 Task: Create a due date automation trigger when advanced on, on the wednesday before a card is due add fields with custom field "Resume" set to a date less than 1 days from now at 11:00 AM.
Action: Mouse moved to (1051, 99)
Screenshot: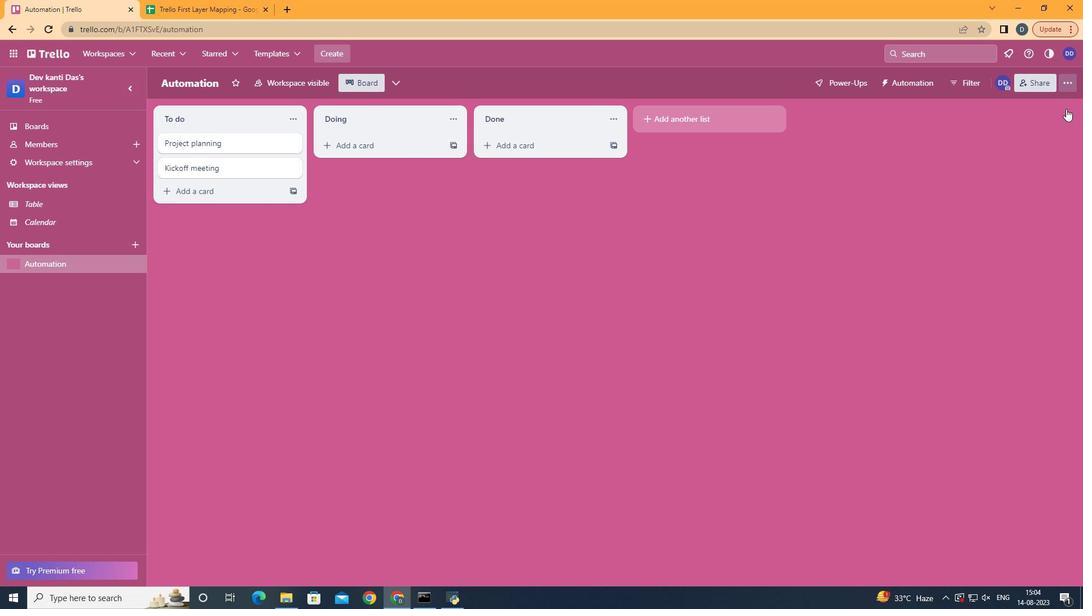 
Action: Mouse pressed left at (1051, 99)
Screenshot: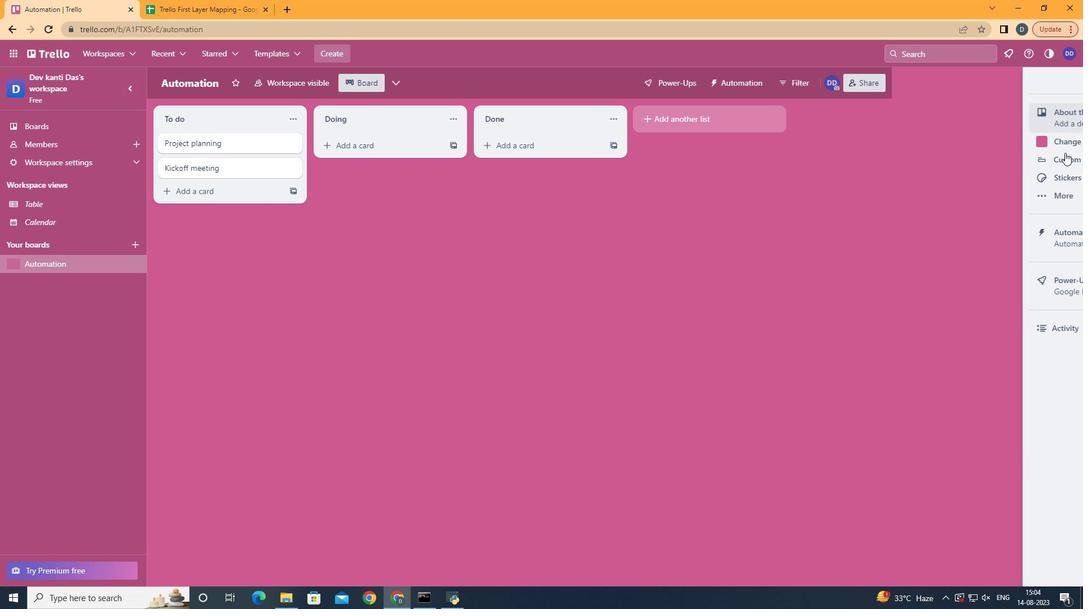 
Action: Mouse moved to (983, 240)
Screenshot: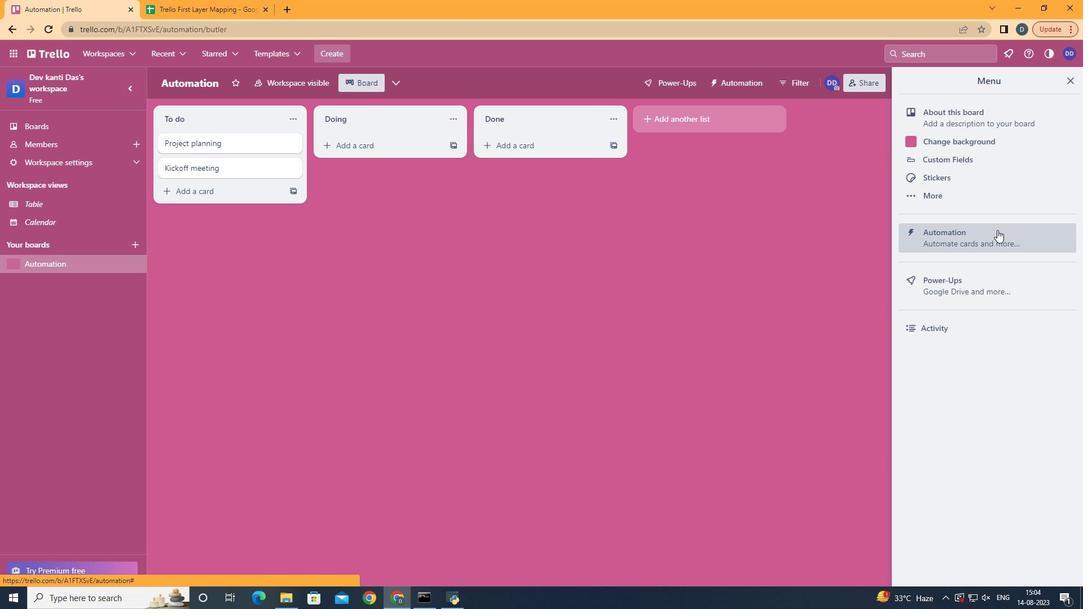 
Action: Mouse pressed left at (983, 240)
Screenshot: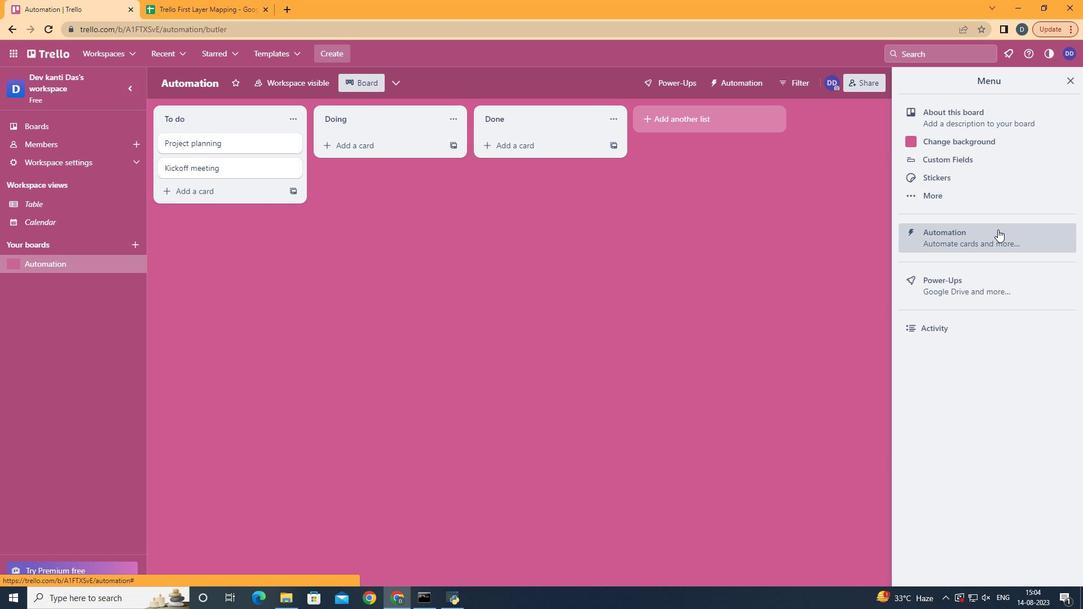 
Action: Mouse moved to (229, 237)
Screenshot: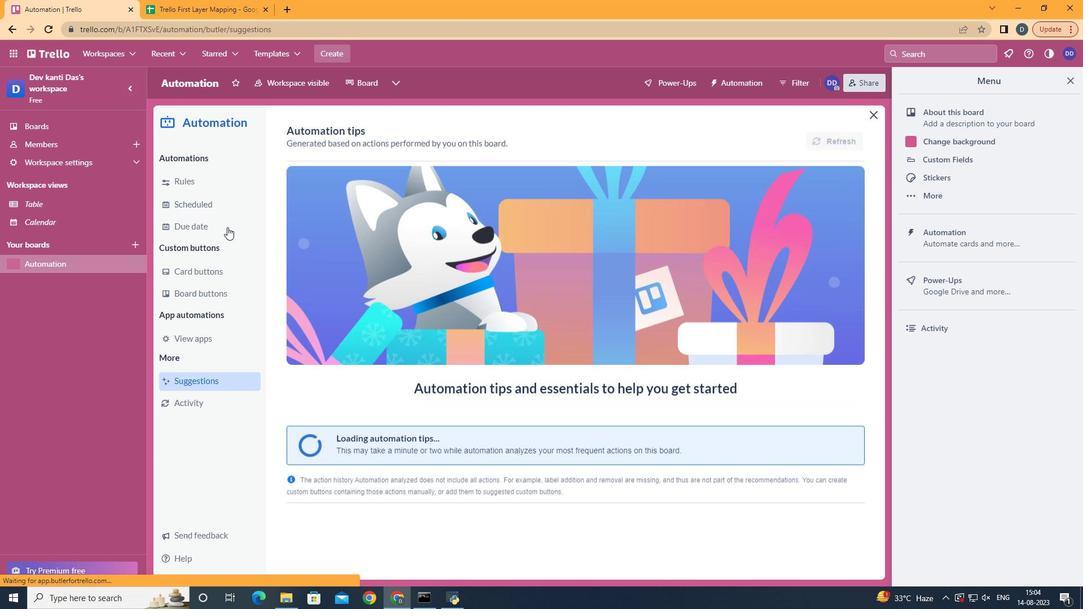 
Action: Mouse pressed left at (229, 237)
Screenshot: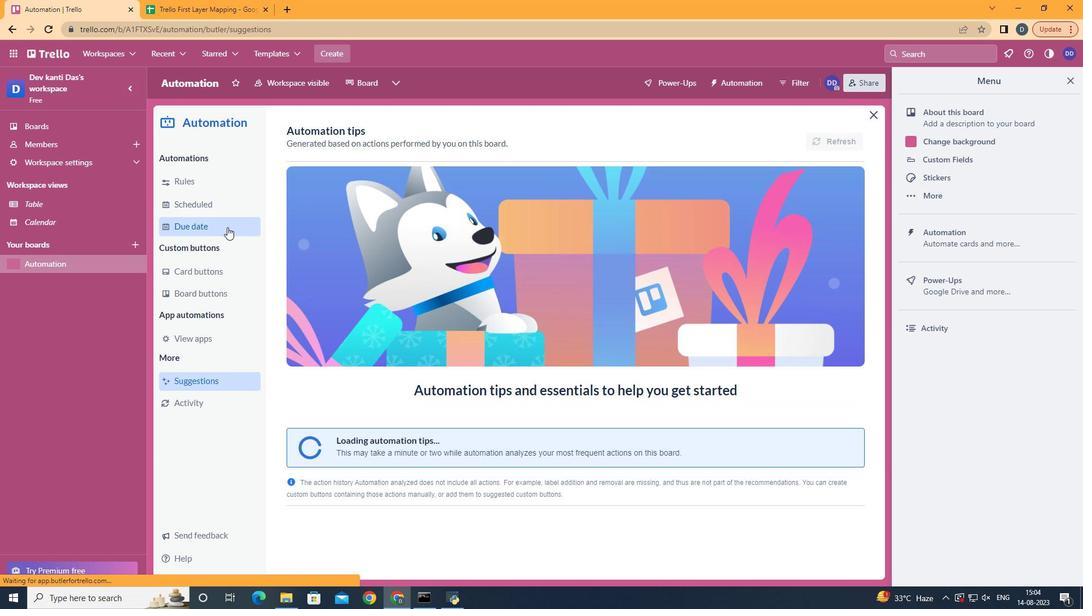 
Action: Mouse moved to (778, 146)
Screenshot: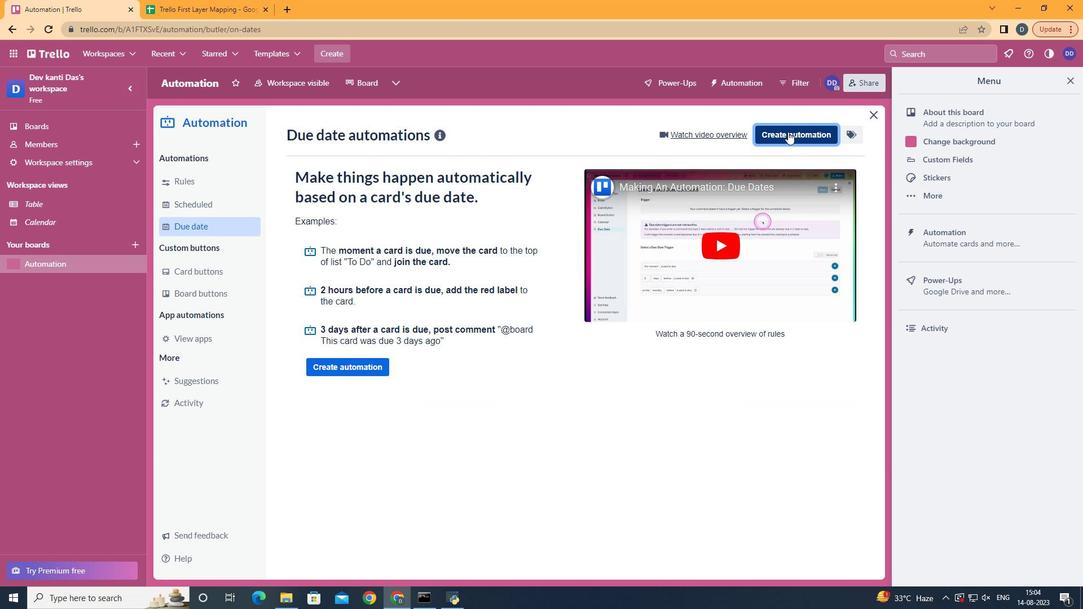 
Action: Mouse pressed left at (778, 146)
Screenshot: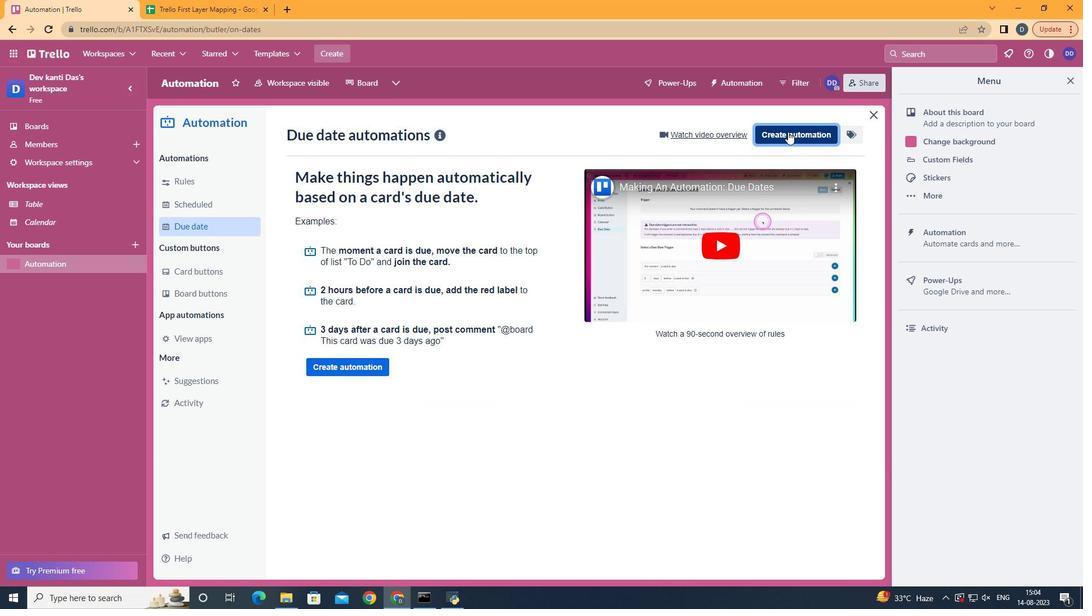 
Action: Mouse moved to (584, 252)
Screenshot: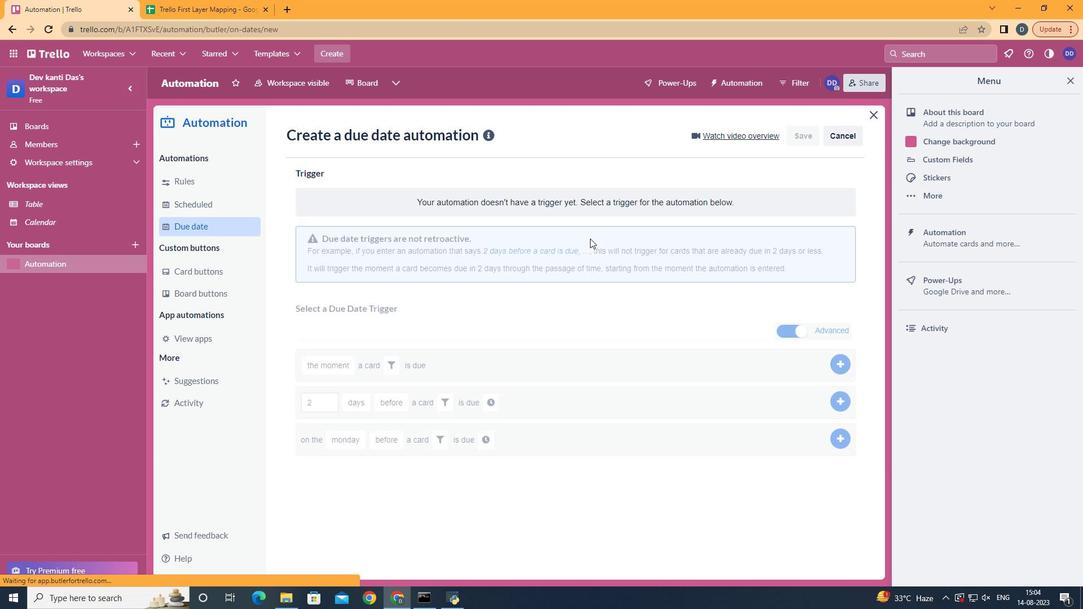 
Action: Mouse pressed left at (584, 252)
Screenshot: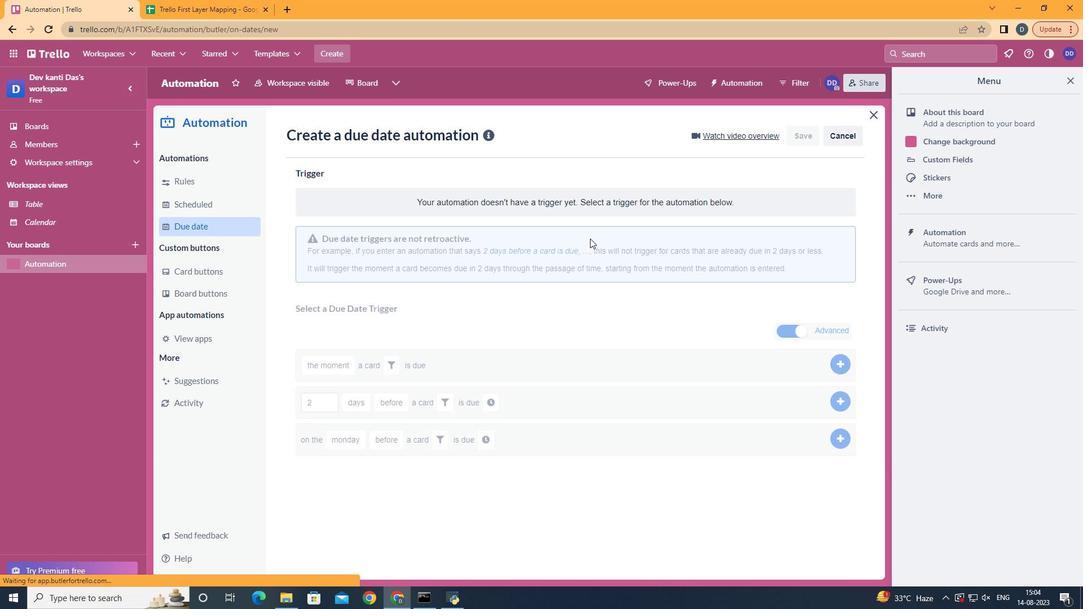 
Action: Mouse moved to (371, 351)
Screenshot: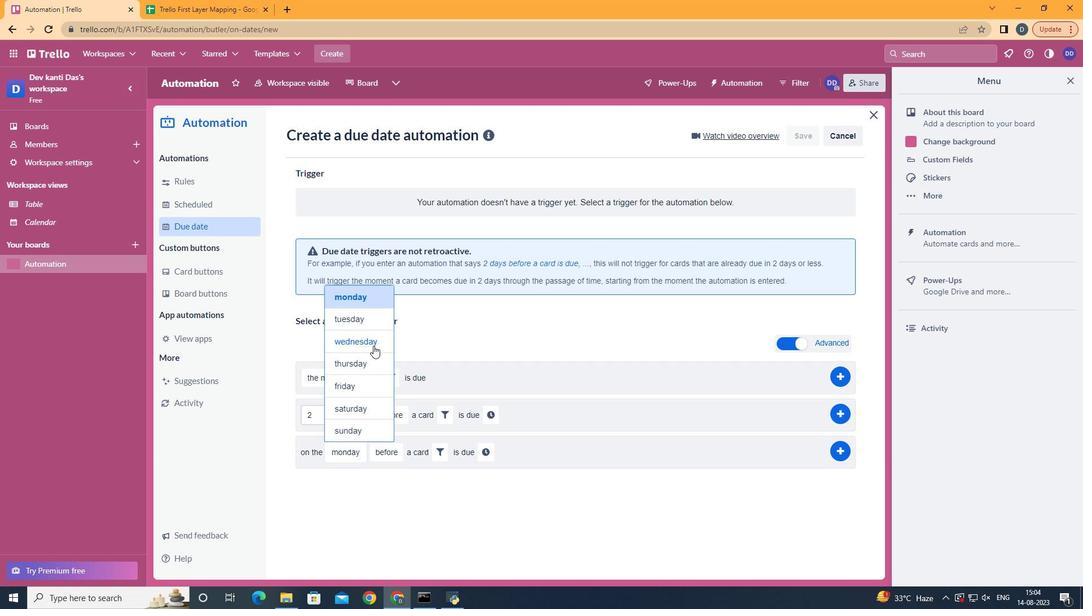 
Action: Mouse pressed left at (371, 351)
Screenshot: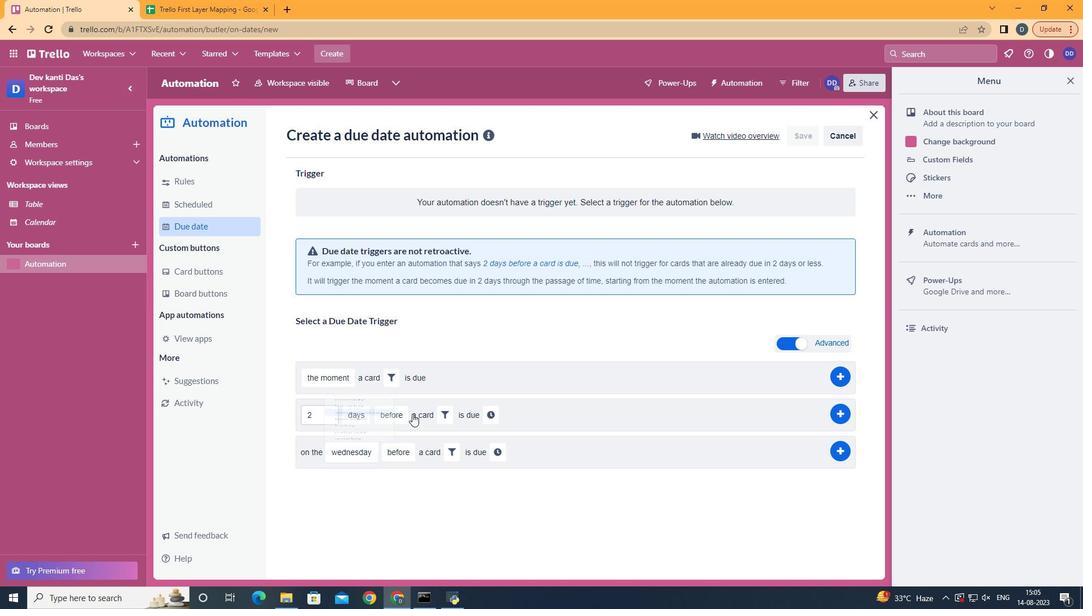 
Action: Mouse moved to (441, 450)
Screenshot: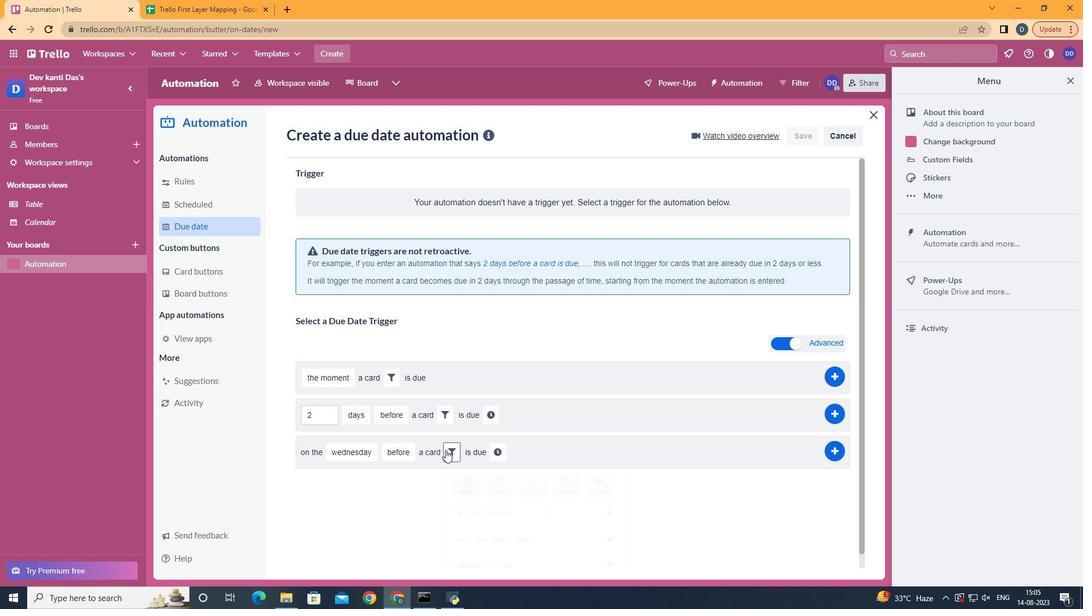 
Action: Mouse pressed left at (441, 450)
Screenshot: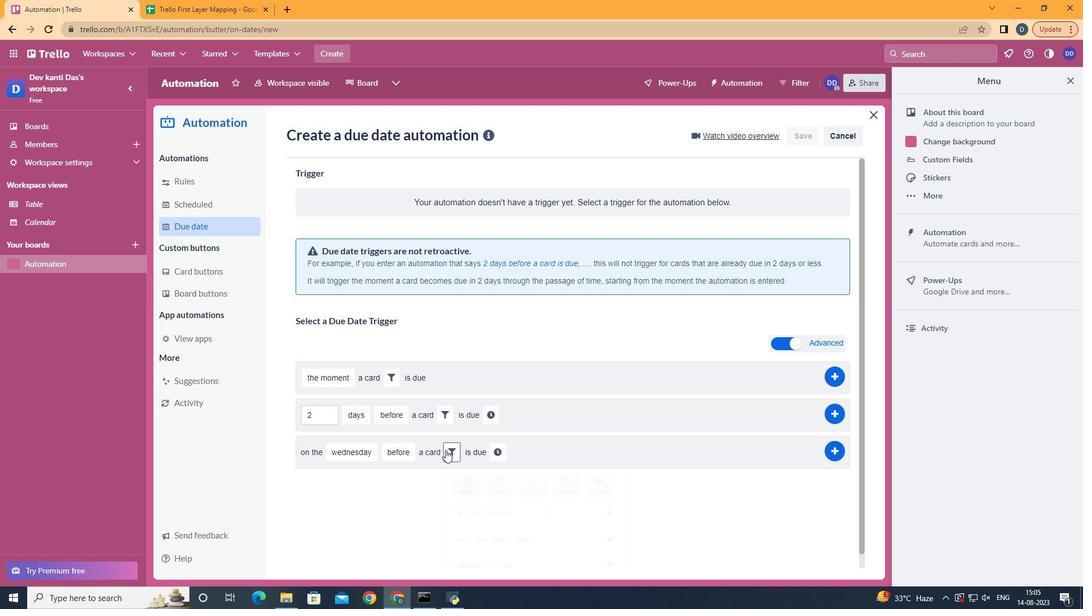 
Action: Mouse moved to (630, 498)
Screenshot: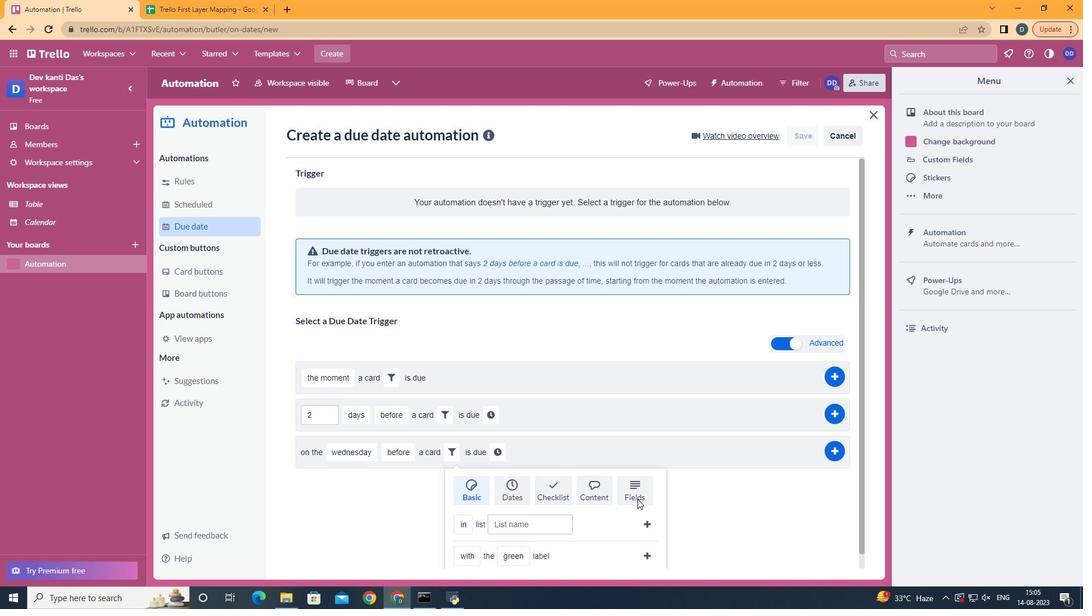 
Action: Mouse pressed left at (630, 498)
Screenshot: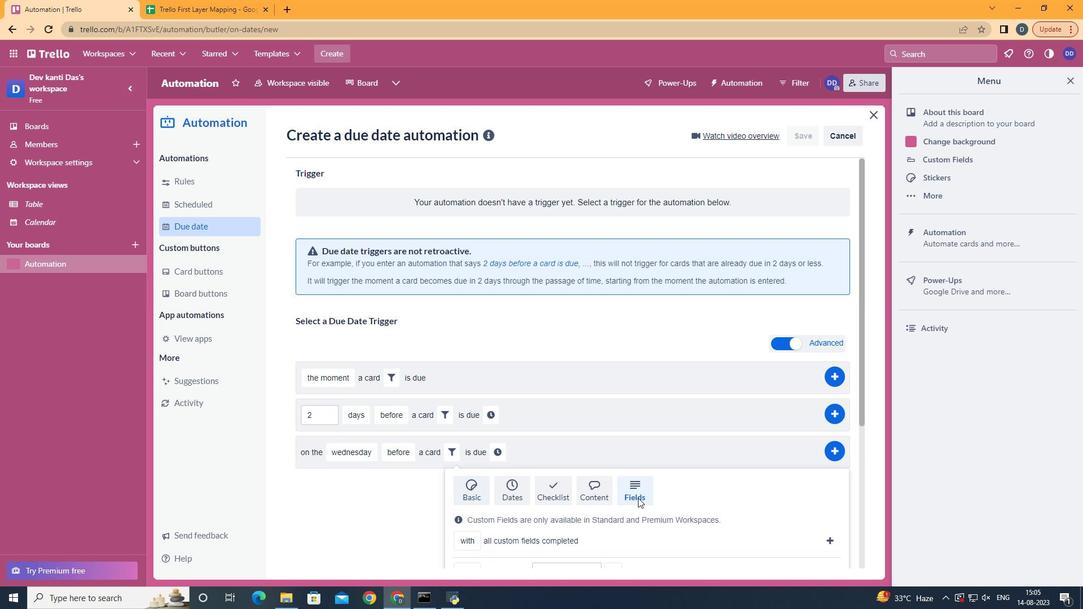
Action: Mouse moved to (631, 497)
Screenshot: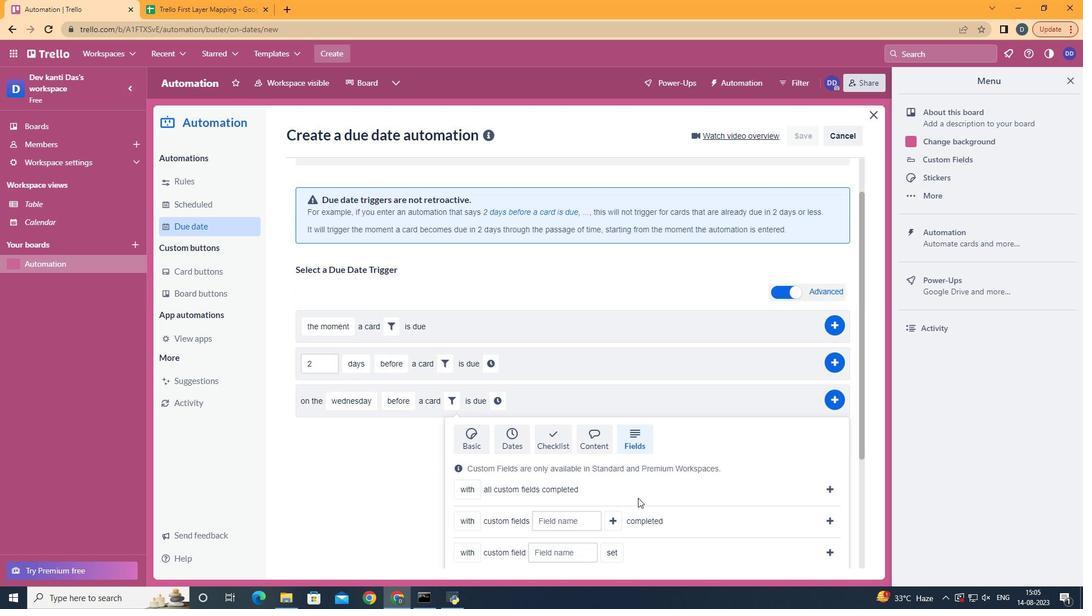 
Action: Mouse scrolled (631, 496) with delta (0, 0)
Screenshot: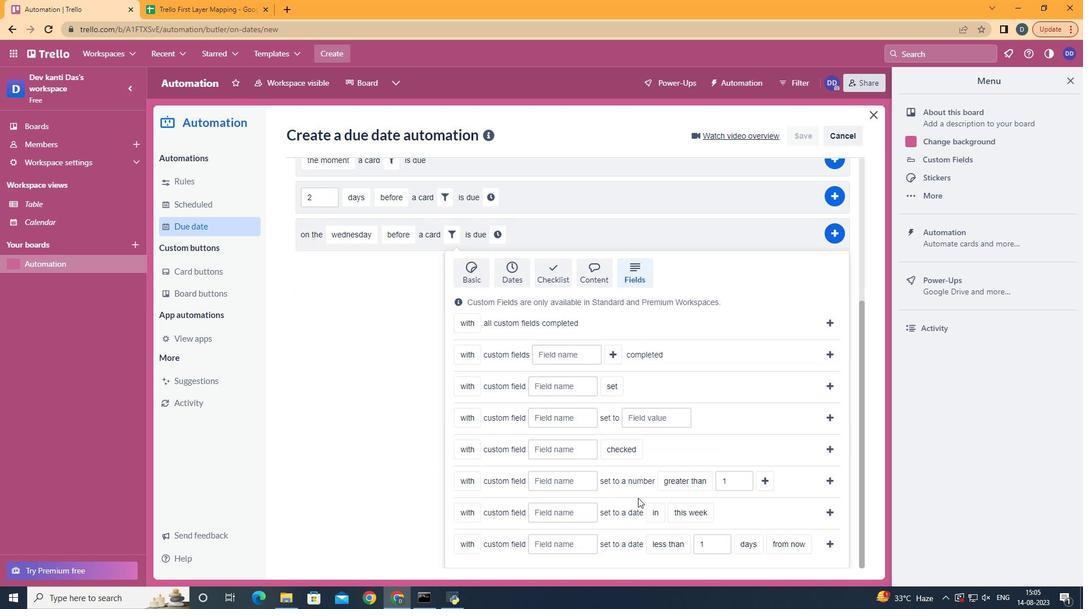 
Action: Mouse scrolled (631, 496) with delta (0, 0)
Screenshot: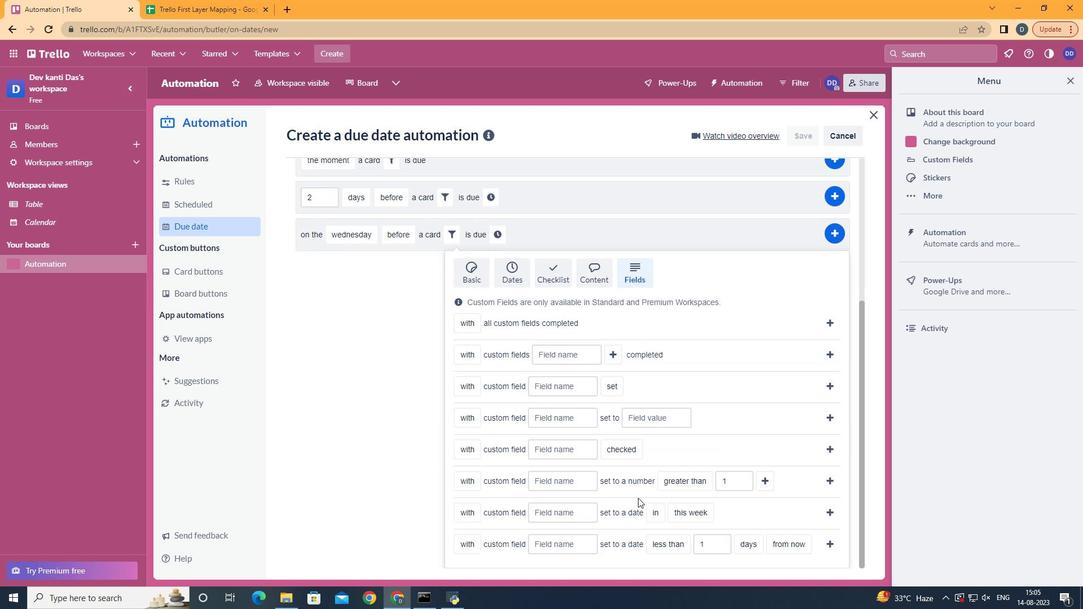 
Action: Mouse scrolled (631, 496) with delta (0, 0)
Screenshot: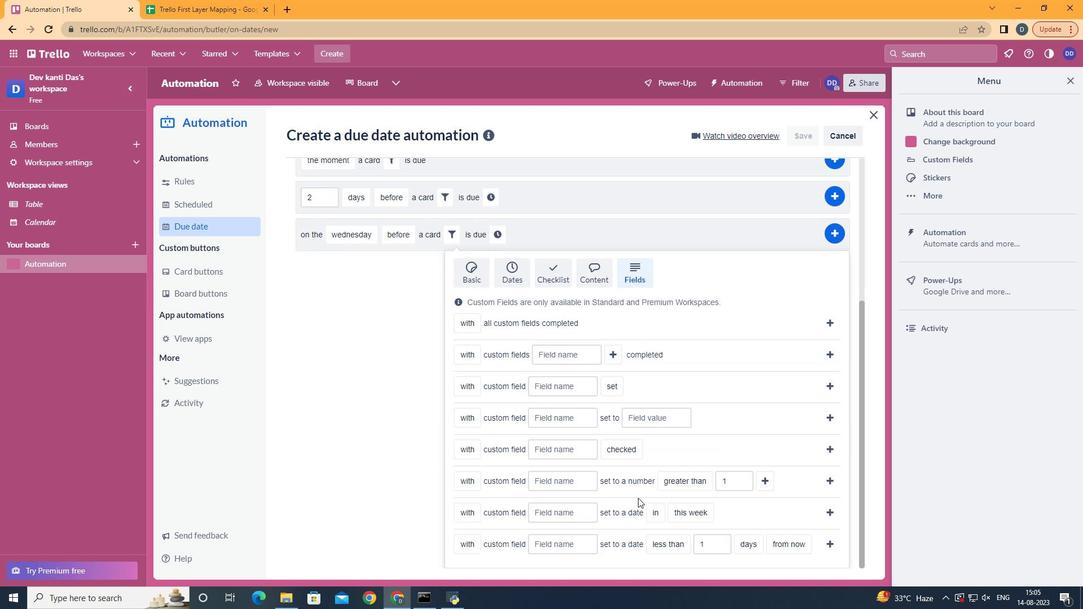 
Action: Mouse scrolled (631, 496) with delta (0, 0)
Screenshot: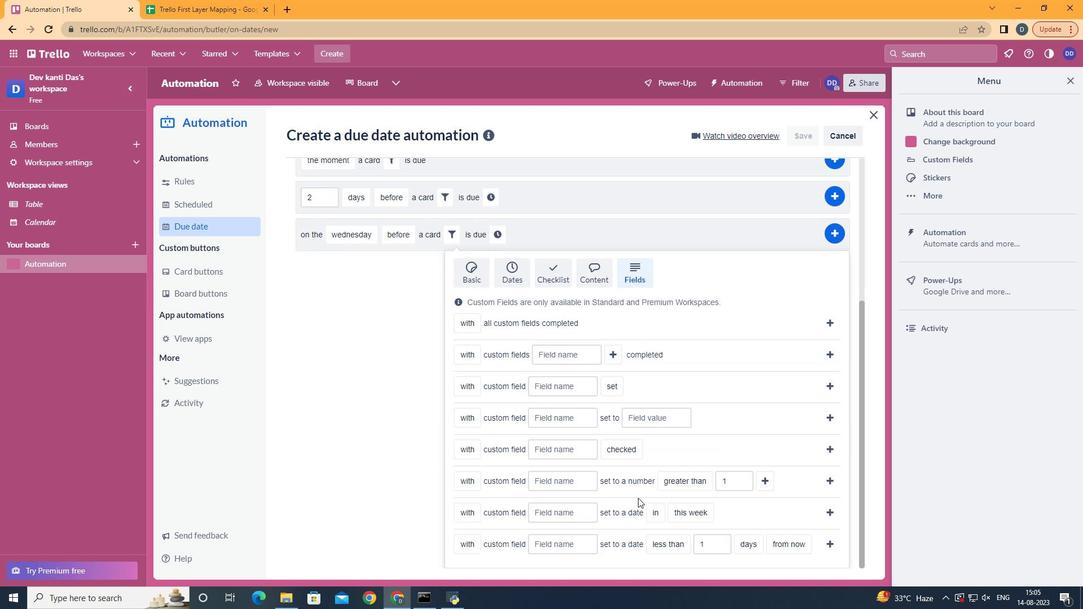 
Action: Mouse scrolled (631, 496) with delta (0, 0)
Screenshot: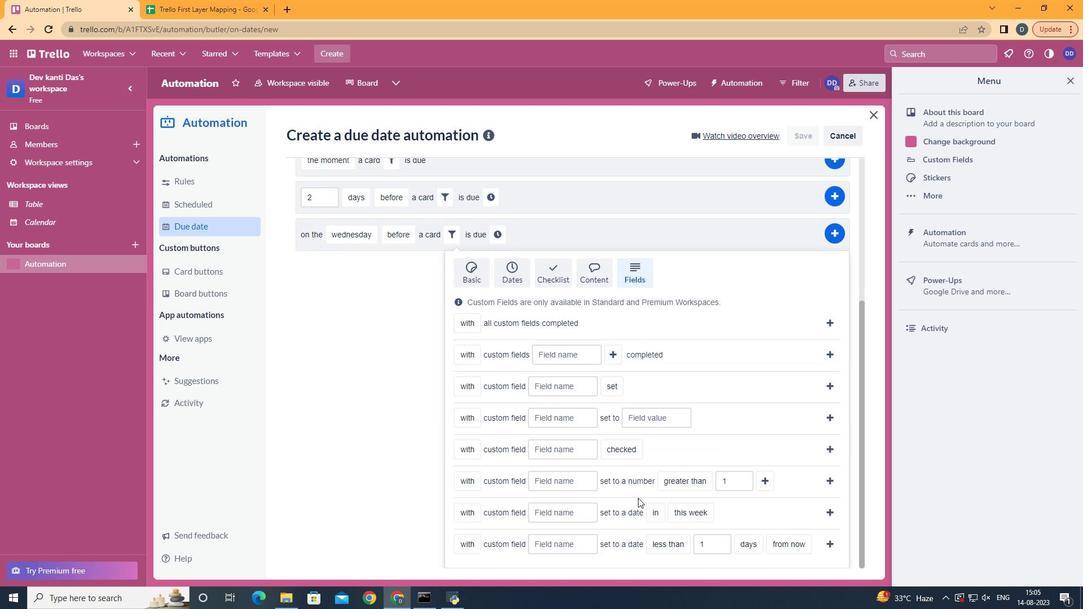 
Action: Mouse scrolled (631, 496) with delta (0, 0)
Screenshot: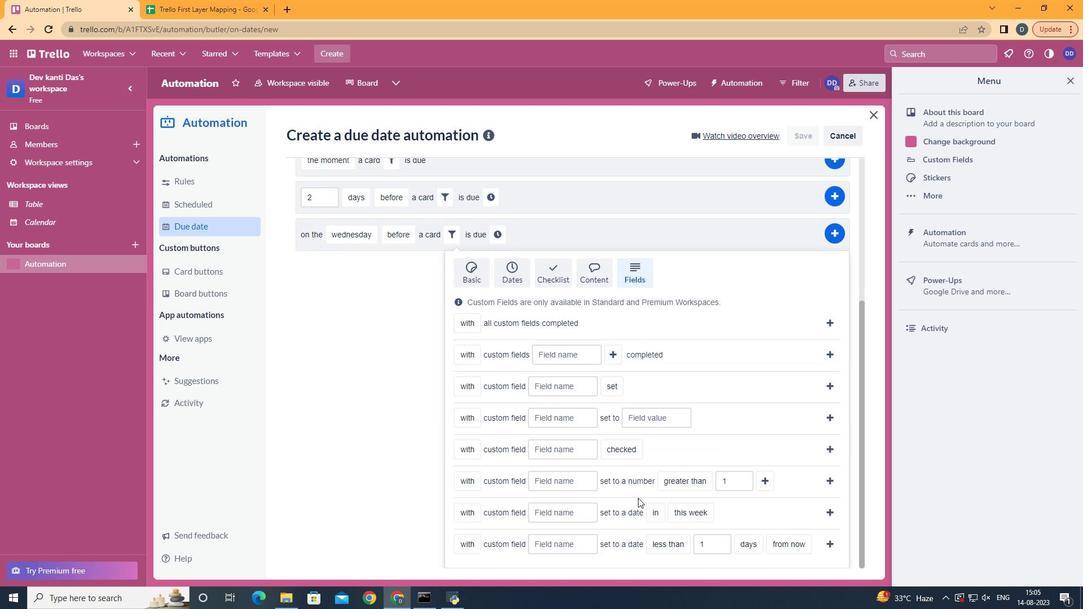 
Action: Mouse scrolled (631, 496) with delta (0, 0)
Screenshot: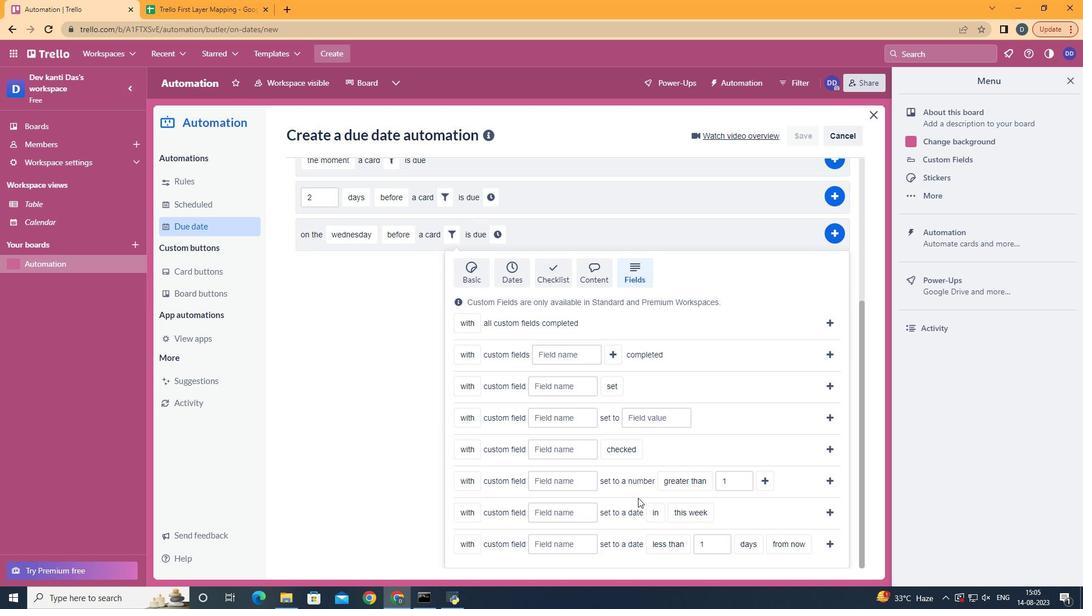 
Action: Mouse scrolled (631, 496) with delta (0, 0)
Screenshot: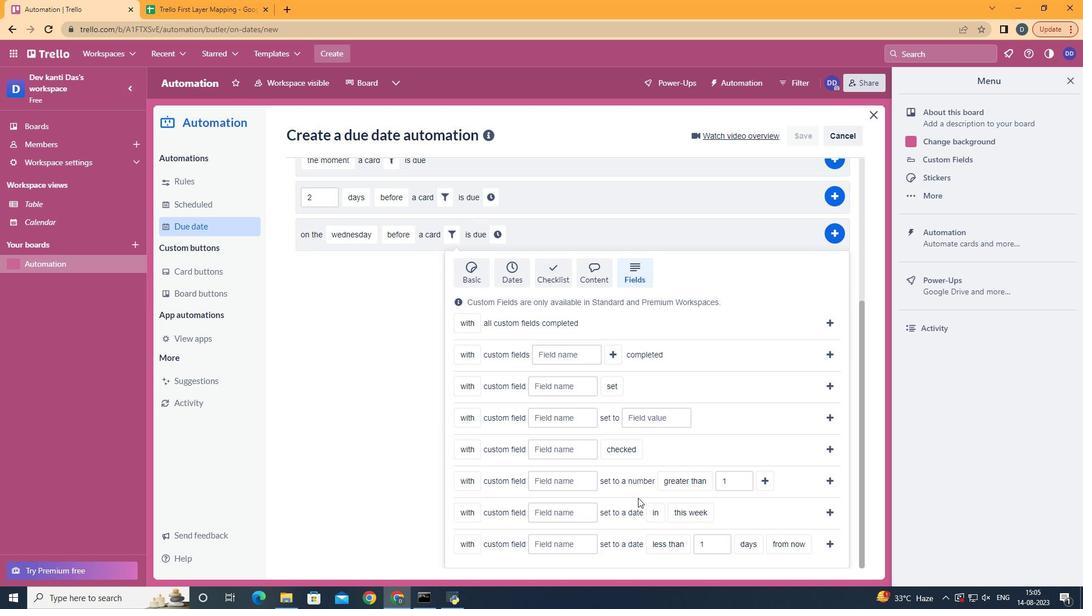
Action: Mouse scrolled (631, 496) with delta (0, 0)
Screenshot: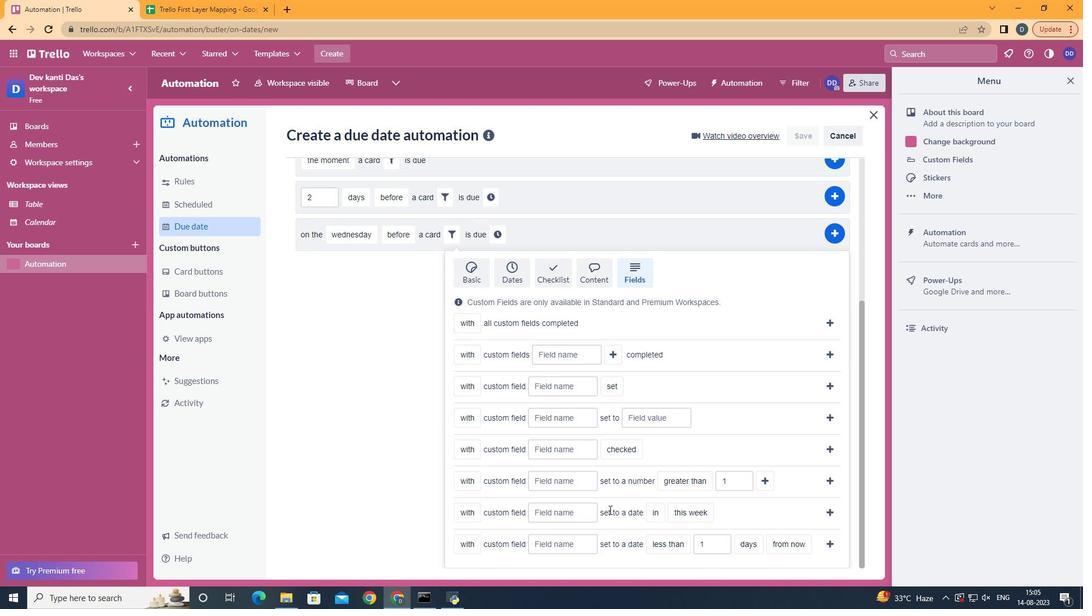 
Action: Mouse scrolled (631, 496) with delta (0, 0)
Screenshot: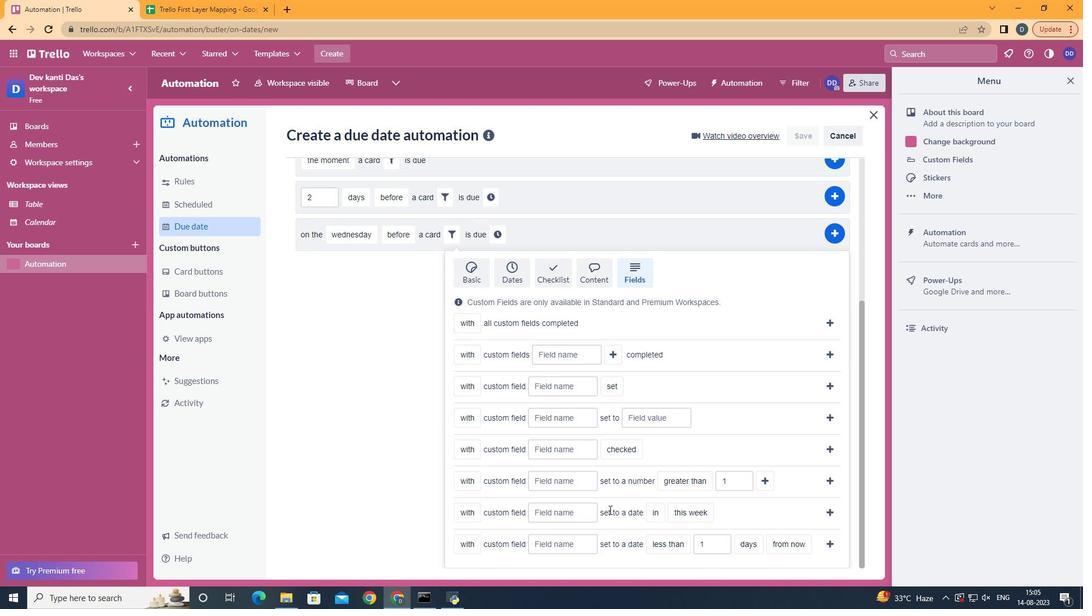 
Action: Mouse scrolled (631, 496) with delta (0, 0)
Screenshot: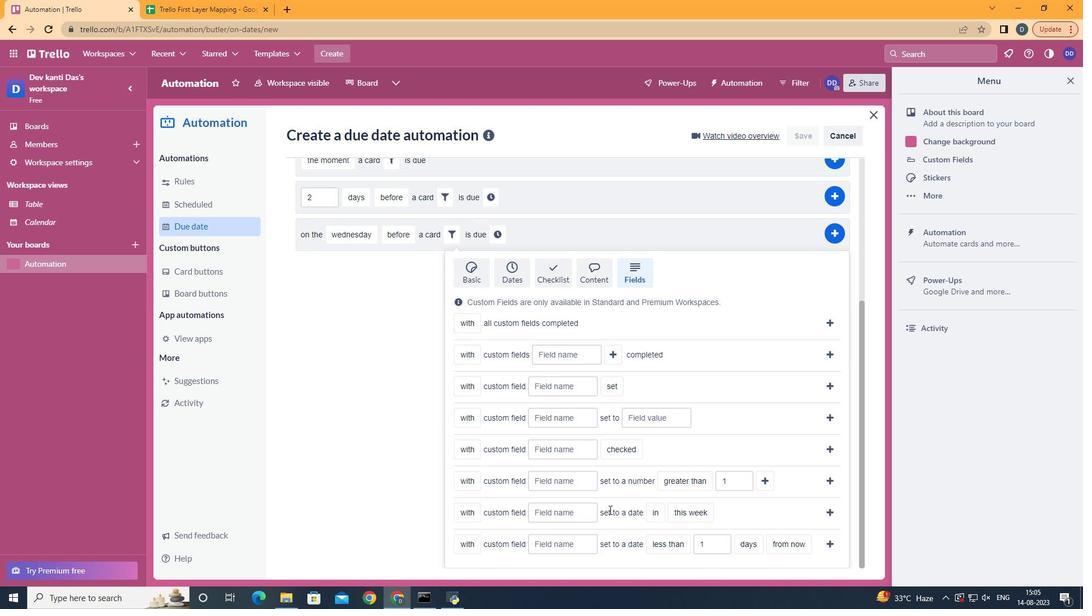 
Action: Mouse scrolled (631, 496) with delta (0, 0)
Screenshot: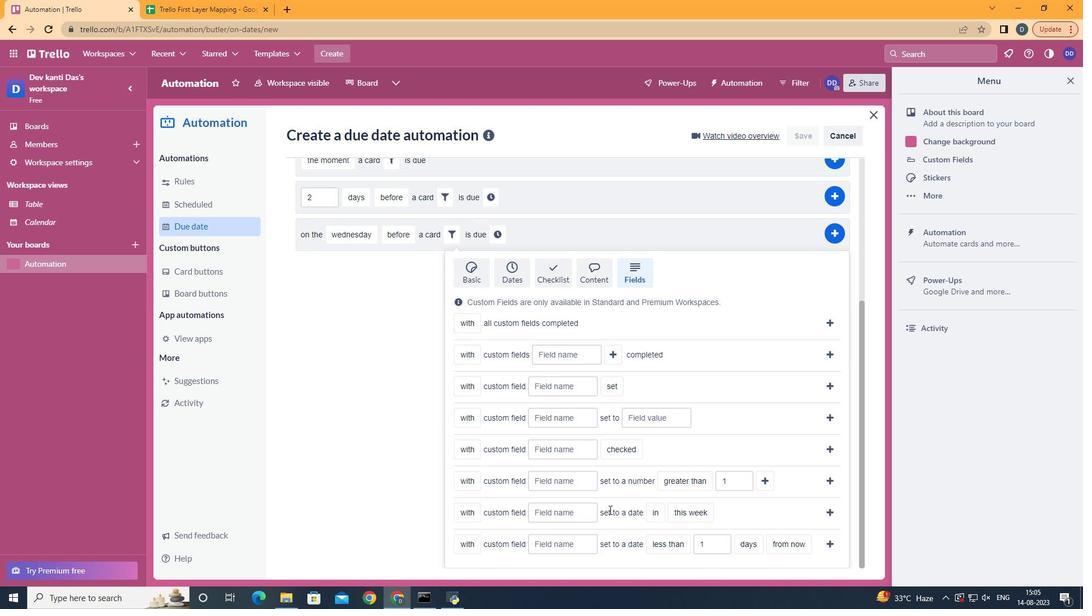 
Action: Mouse moved to (561, 541)
Screenshot: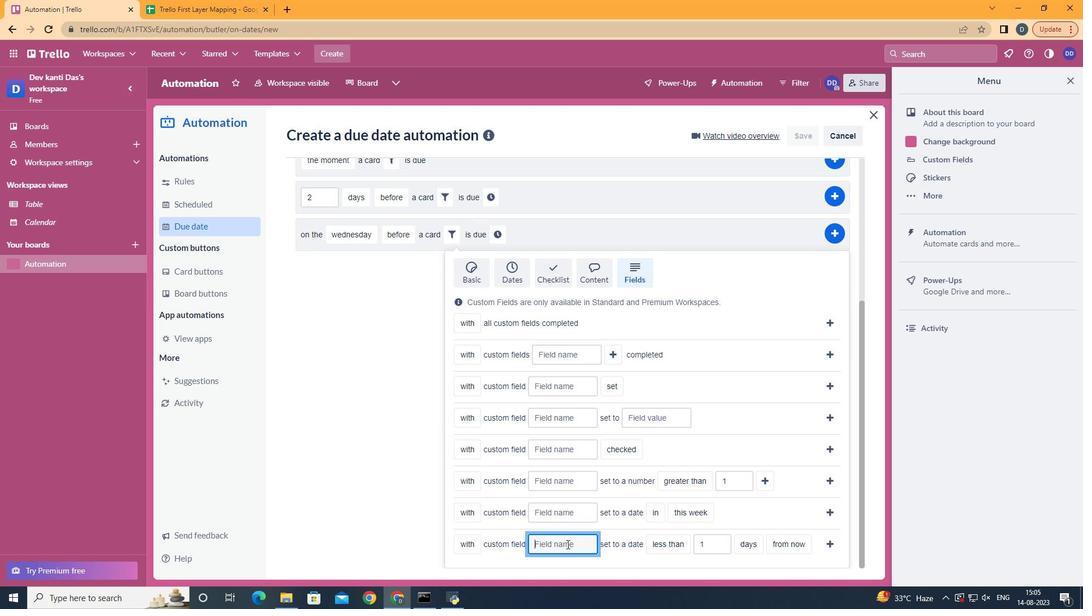 
Action: Mouse pressed left at (561, 541)
Screenshot: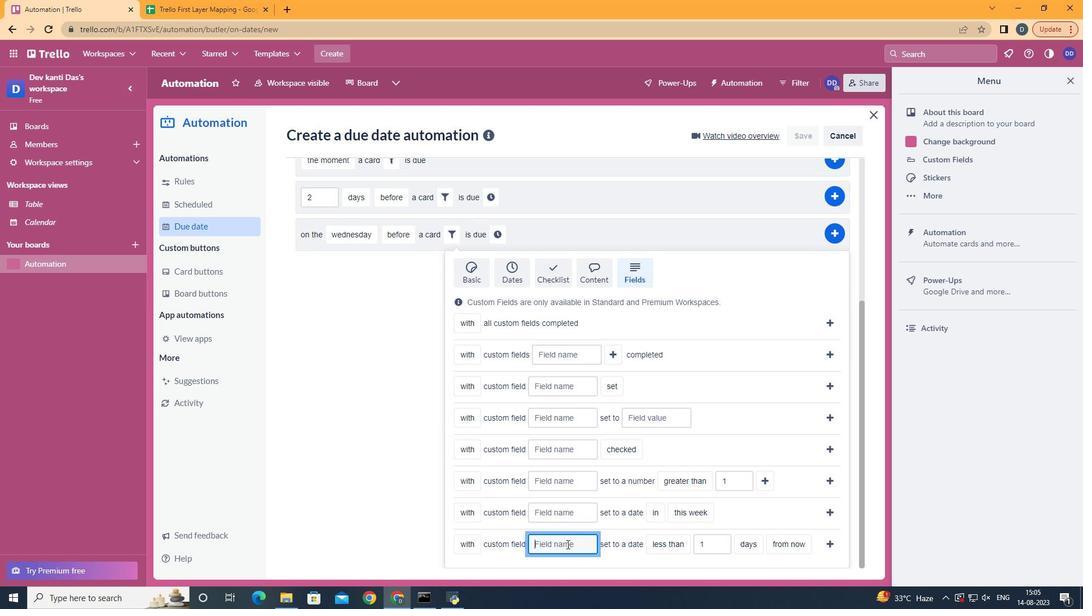 
Action: Key pressed <Key.shift>REsume<Key.backspace><Key.backspace><Key.backspace><Key.backspace><Key.backspace>esume
Screenshot: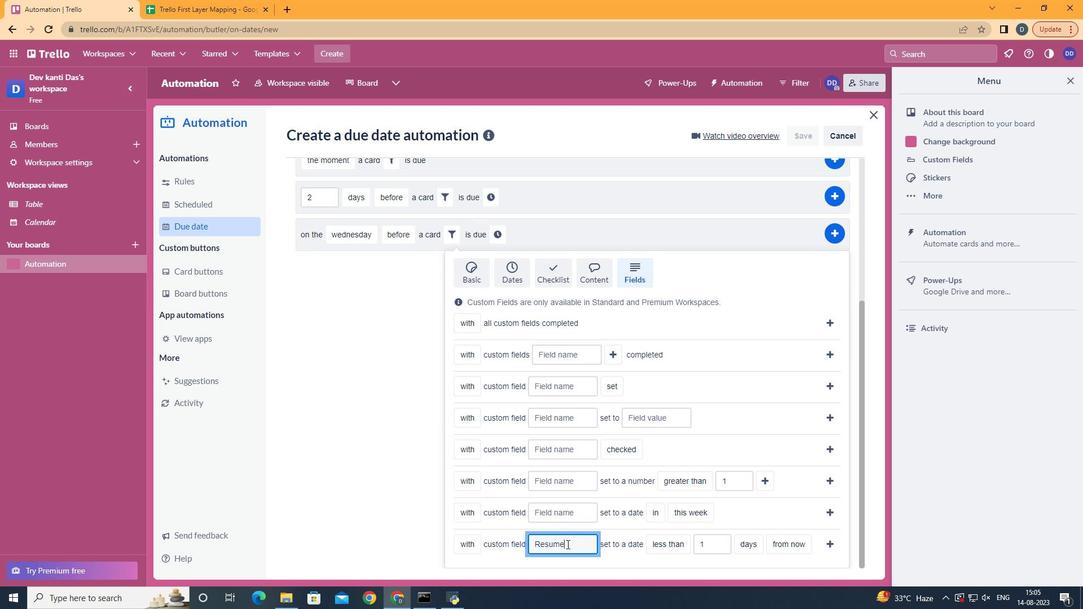 
Action: Mouse moved to (813, 545)
Screenshot: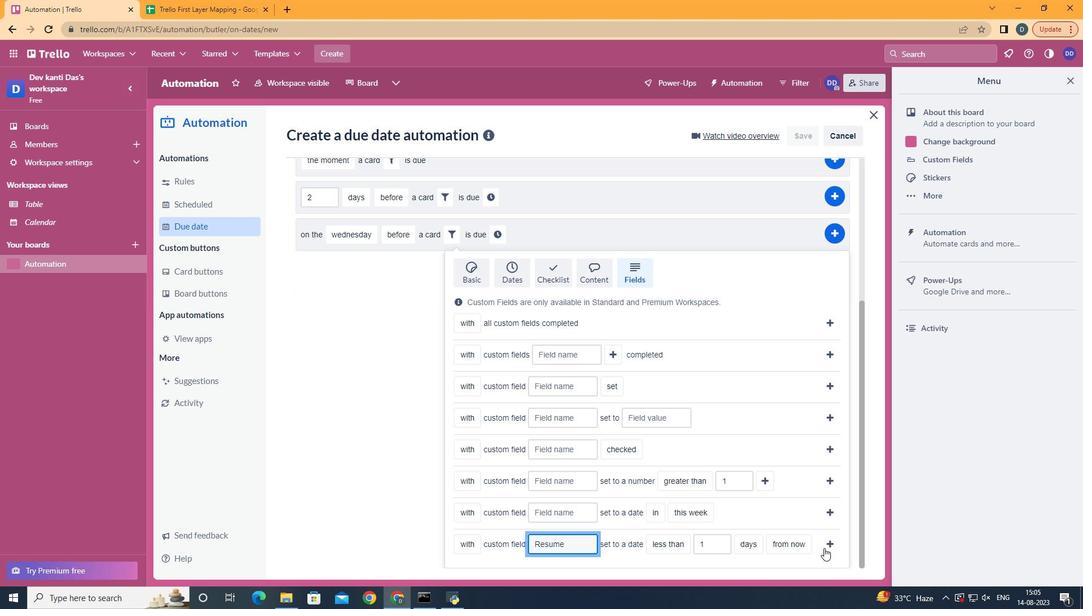 
Action: Mouse pressed left at (813, 545)
Screenshot: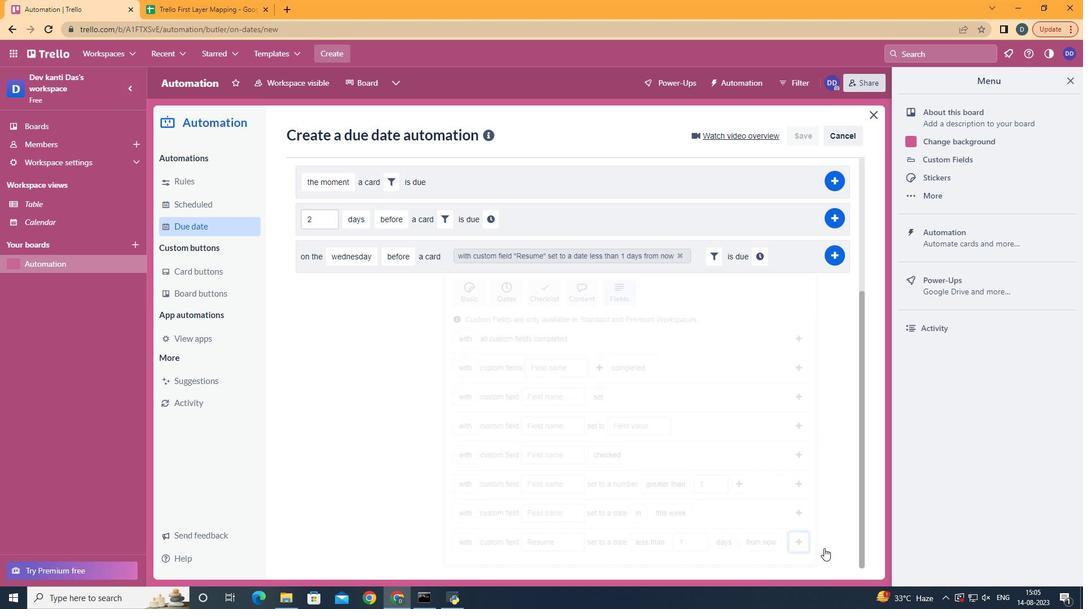 
Action: Mouse moved to (755, 461)
Screenshot: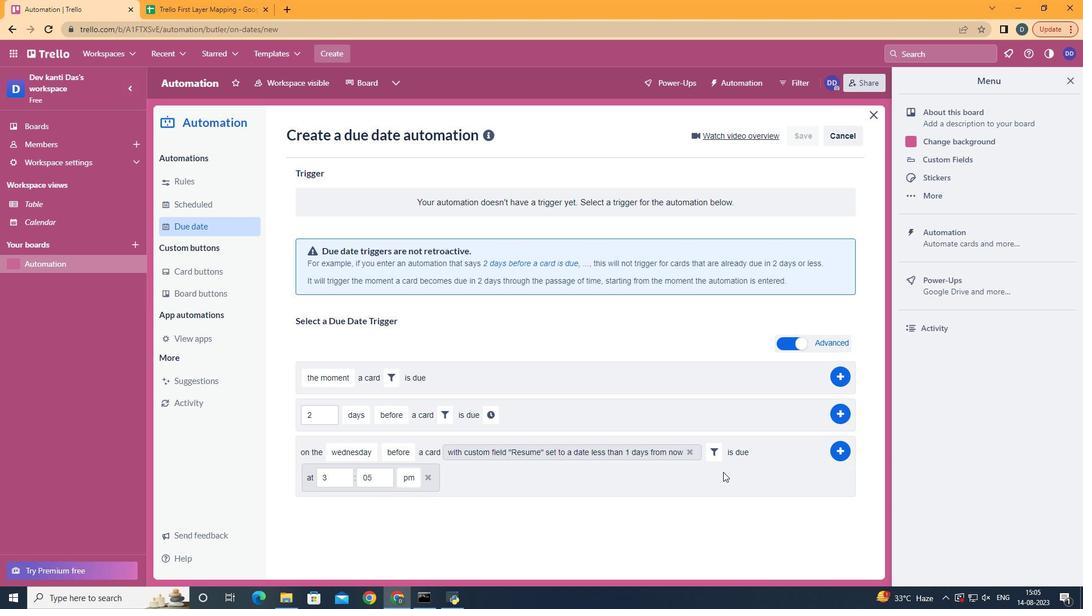 
Action: Mouse pressed left at (755, 461)
Screenshot: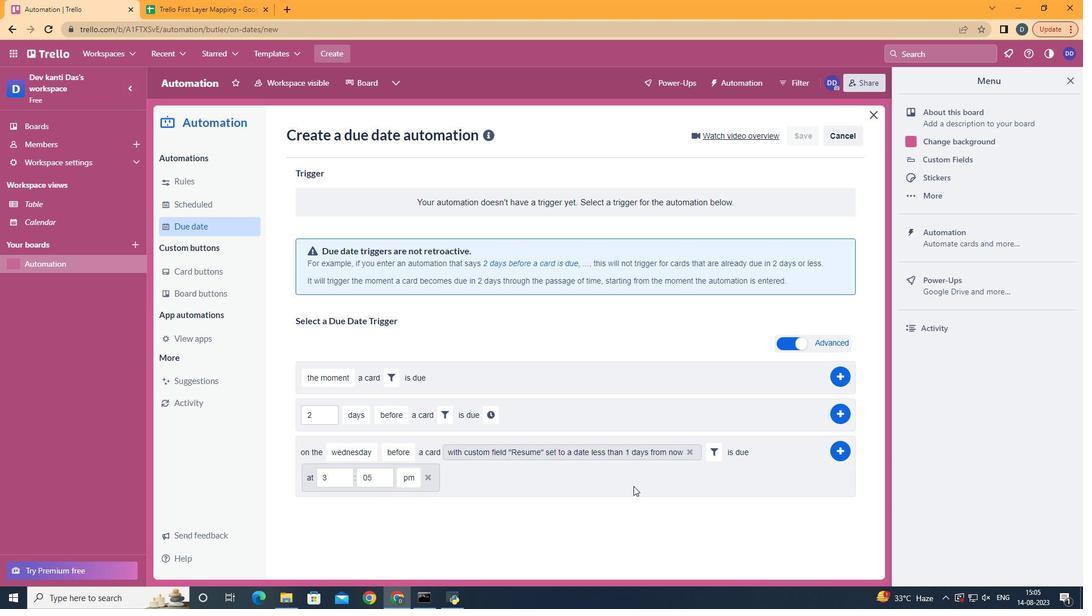 
Action: Mouse moved to (340, 480)
Screenshot: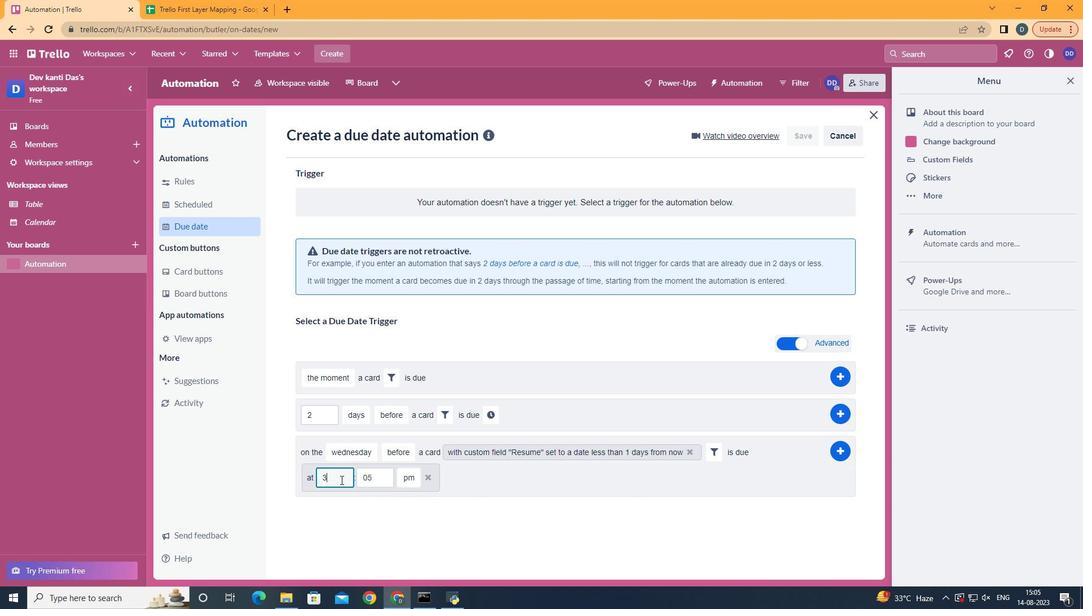 
Action: Mouse pressed left at (340, 480)
Screenshot: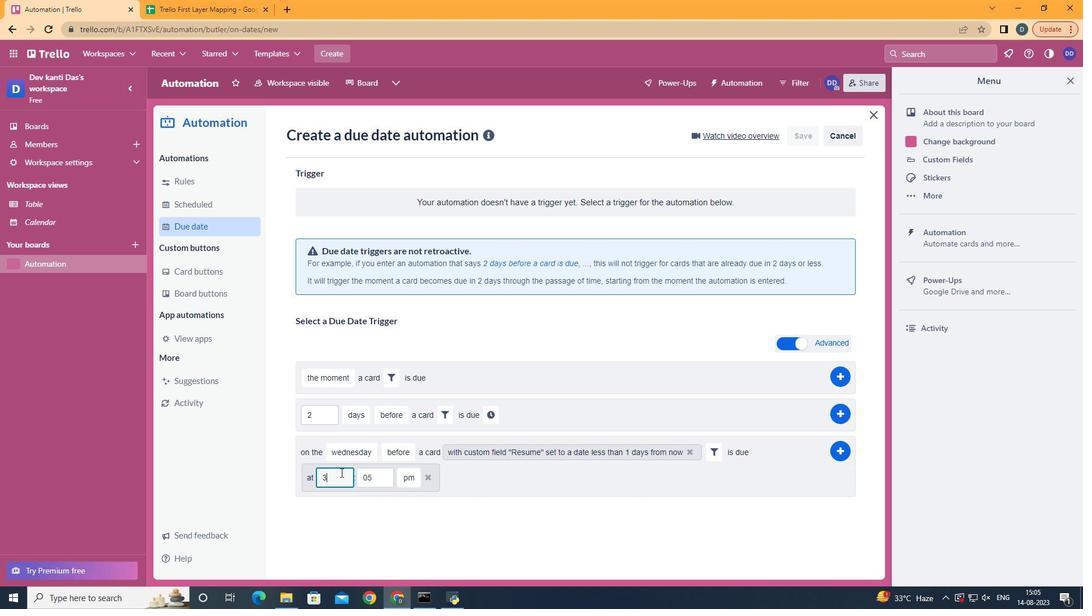 
Action: Mouse moved to (339, 472)
Screenshot: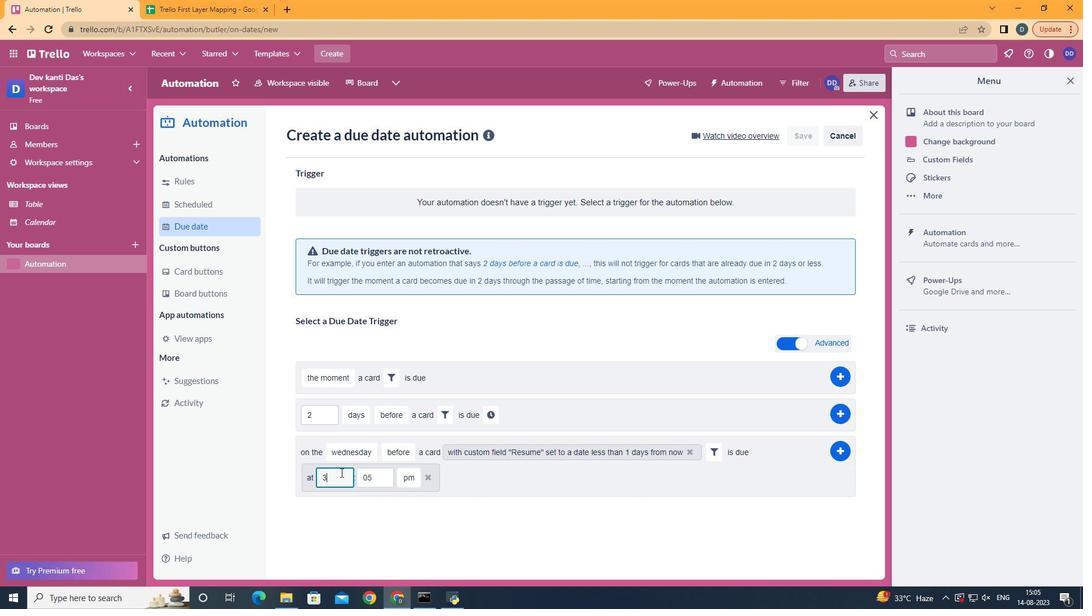 
Action: Key pressed <Key.backspace>11
Screenshot: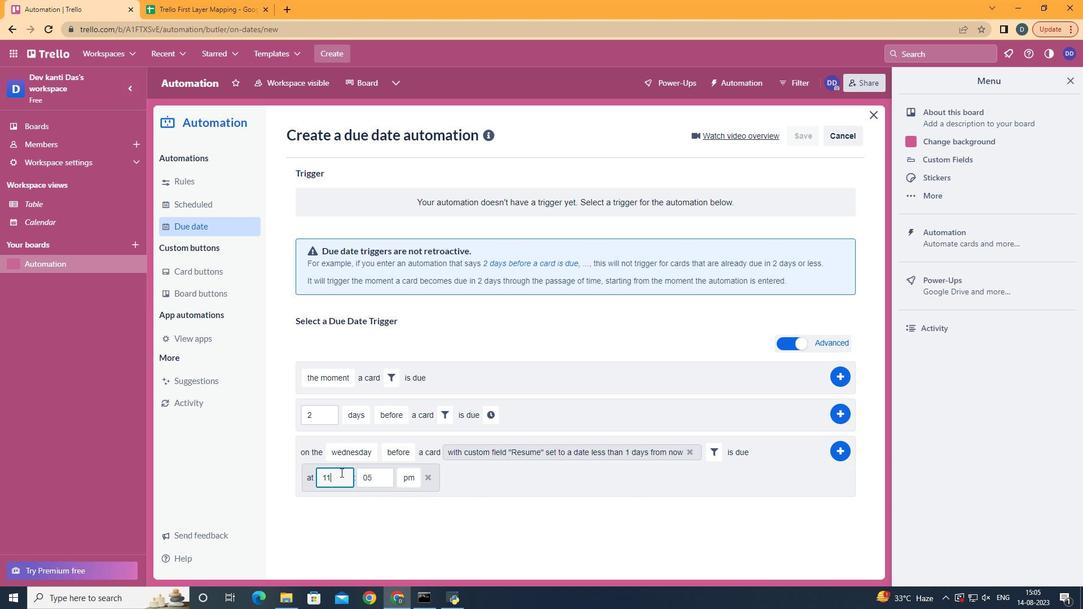 
Action: Mouse moved to (378, 474)
Screenshot: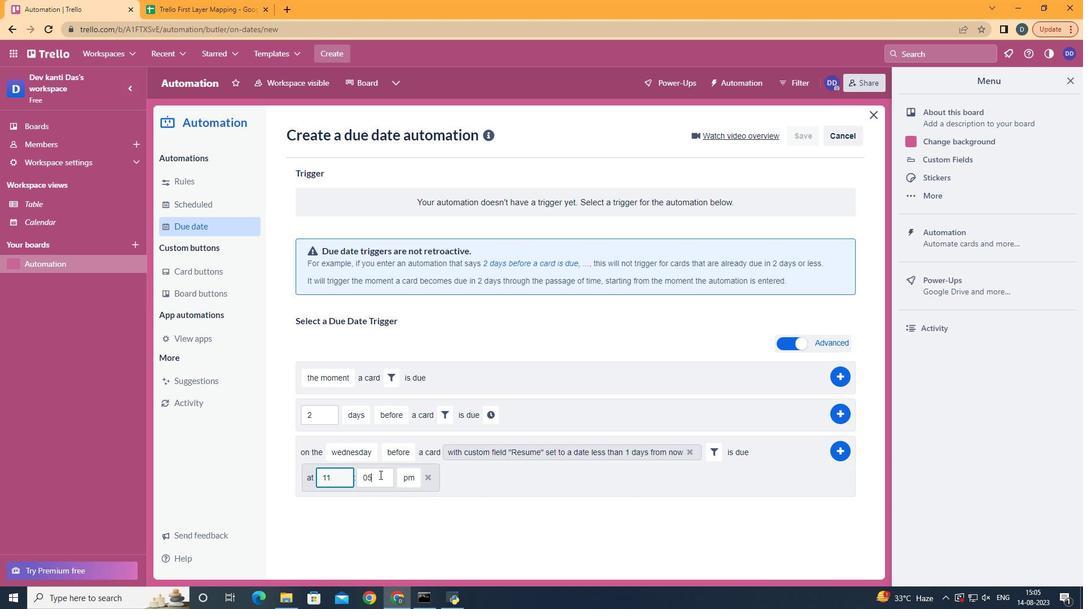 
Action: Mouse pressed left at (378, 474)
Screenshot: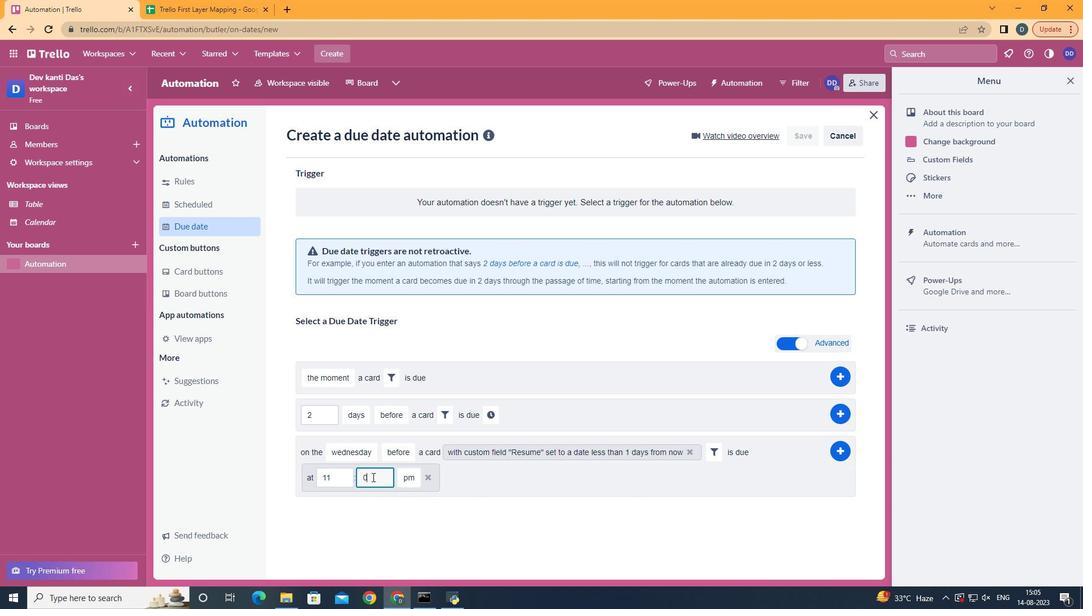
Action: Key pressed <Key.backspace>
Screenshot: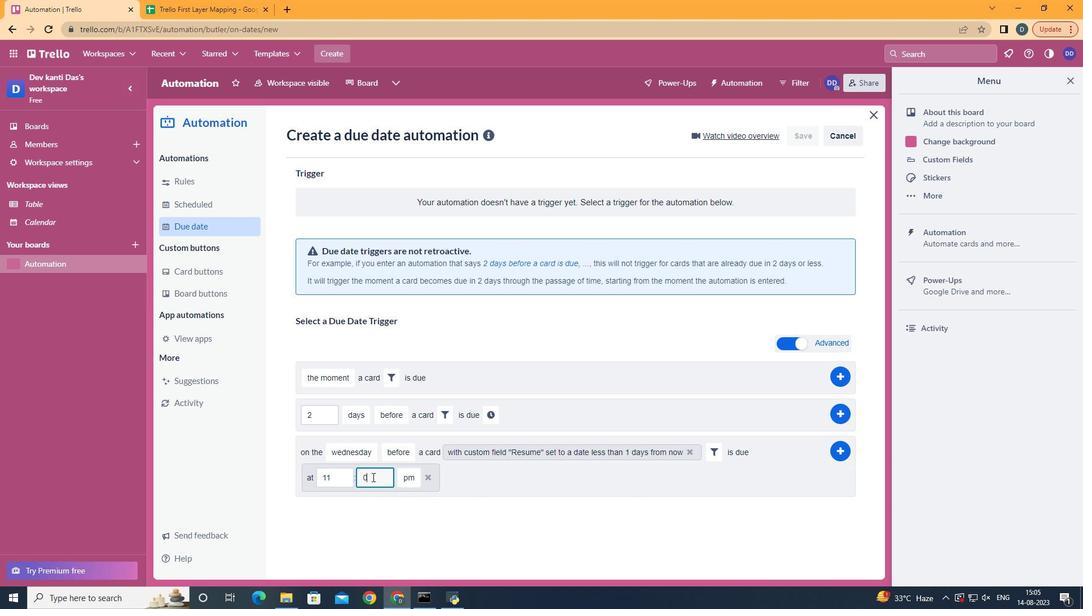 
Action: Mouse moved to (370, 476)
Screenshot: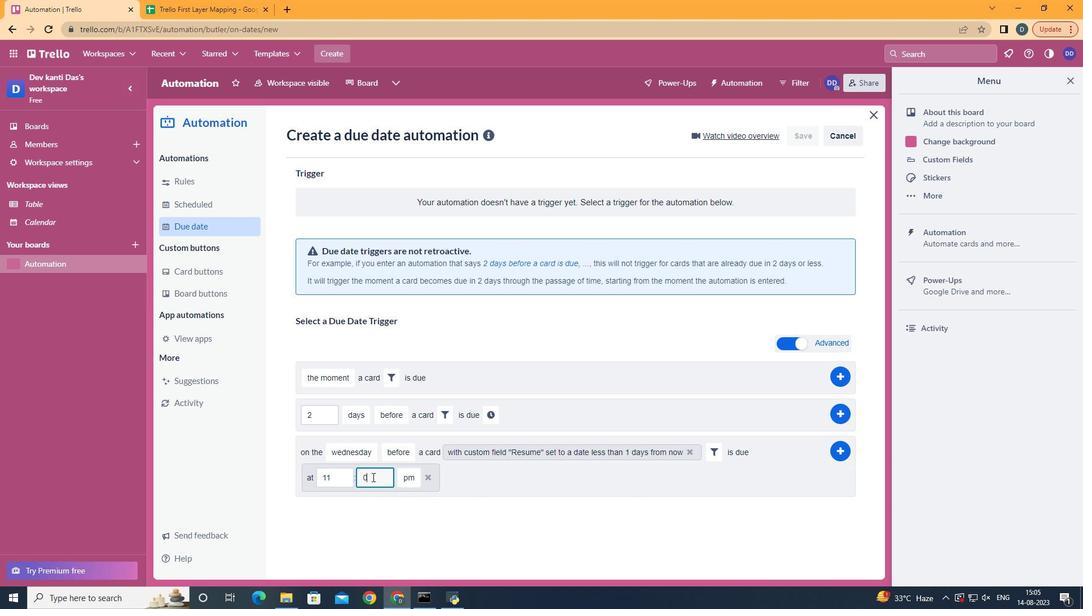 
Action: Key pressed 0
Screenshot: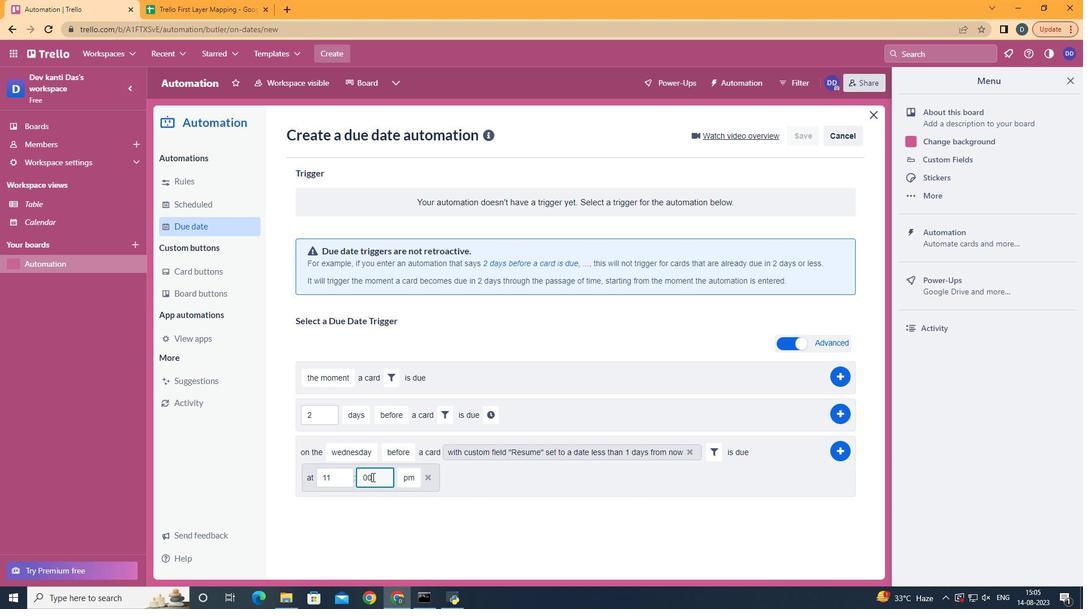 
Action: Mouse moved to (401, 496)
Screenshot: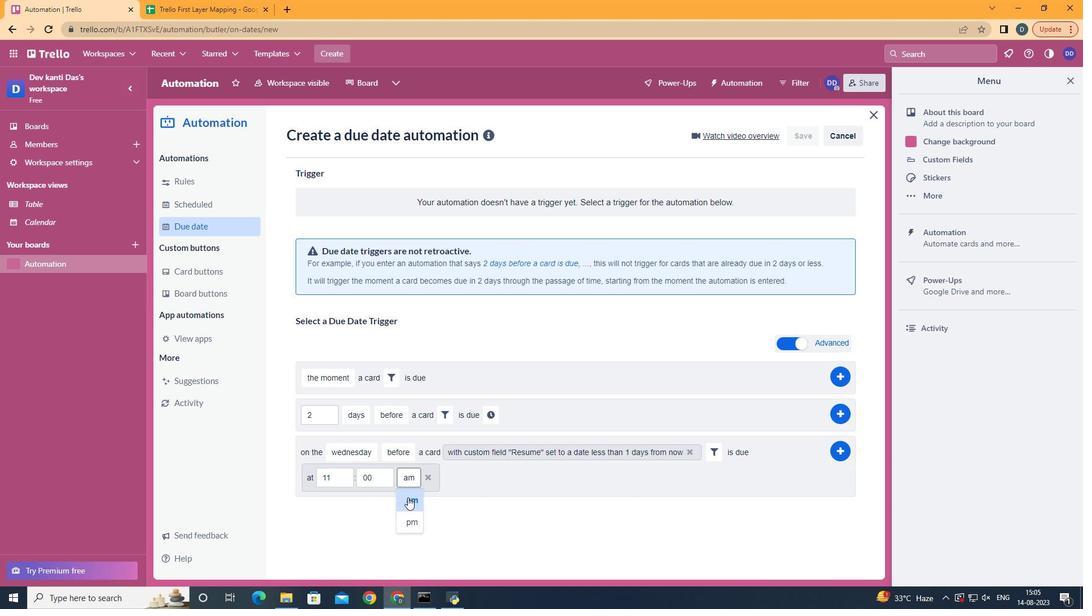 
Action: Mouse pressed left at (401, 496)
Screenshot: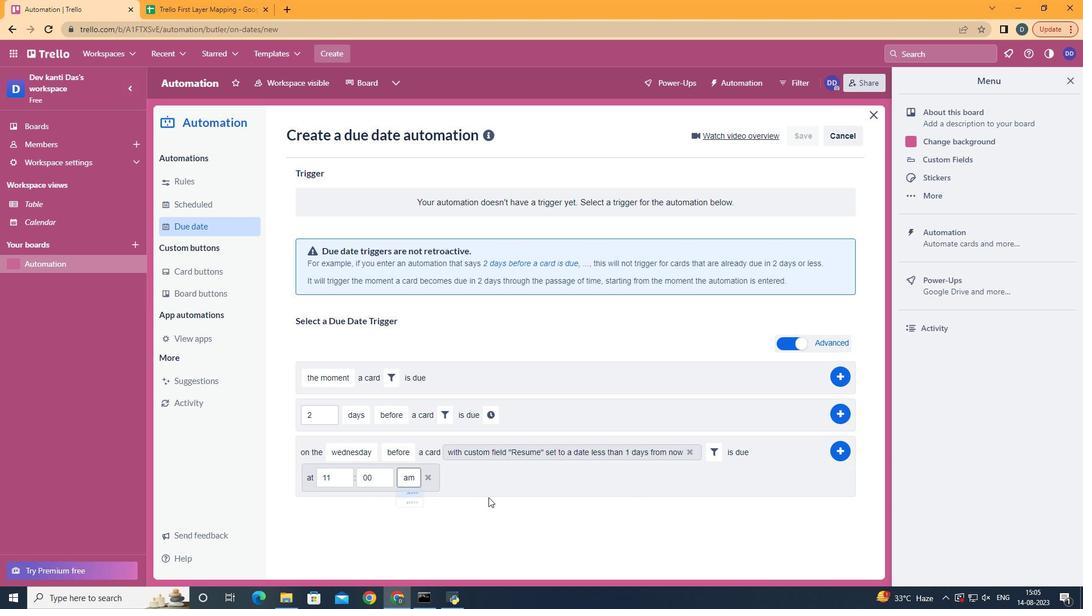 
Action: Mouse moved to (828, 457)
Screenshot: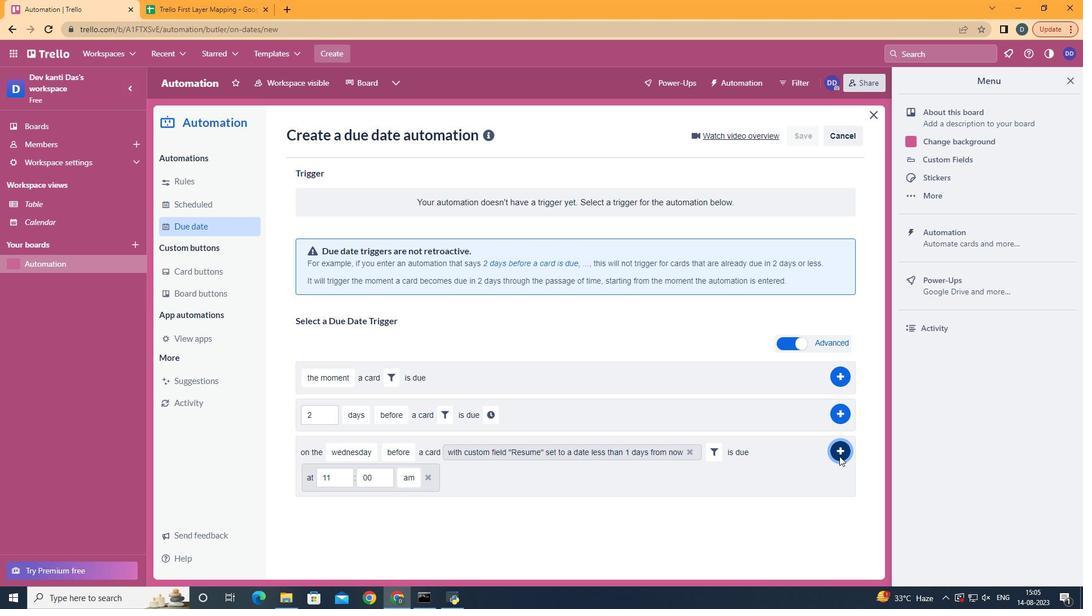 
Action: Mouse pressed left at (828, 457)
Screenshot: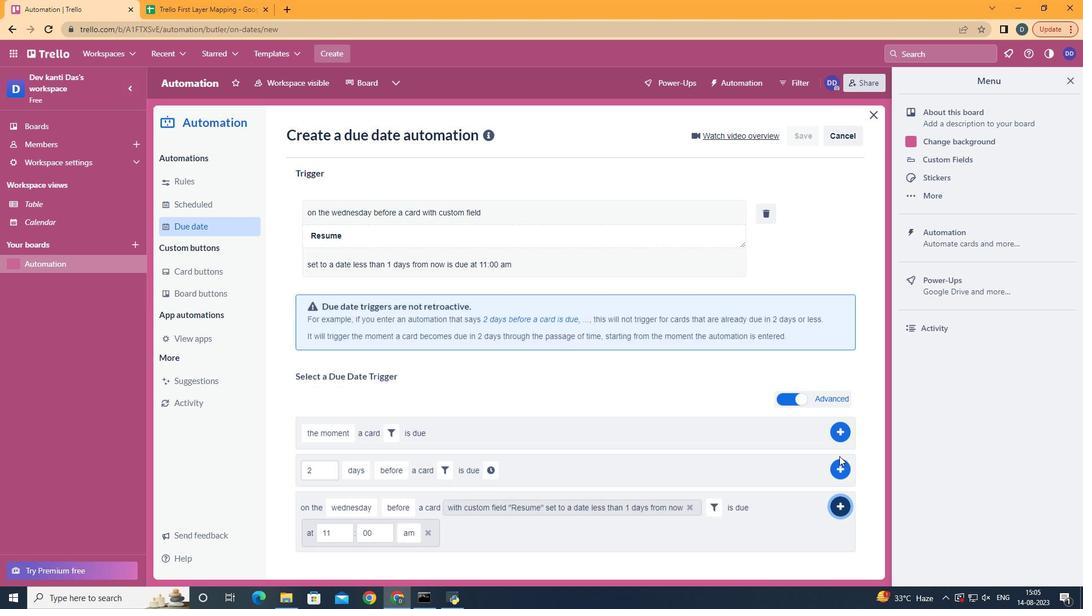 
Action: Mouse moved to (828, 456)
Screenshot: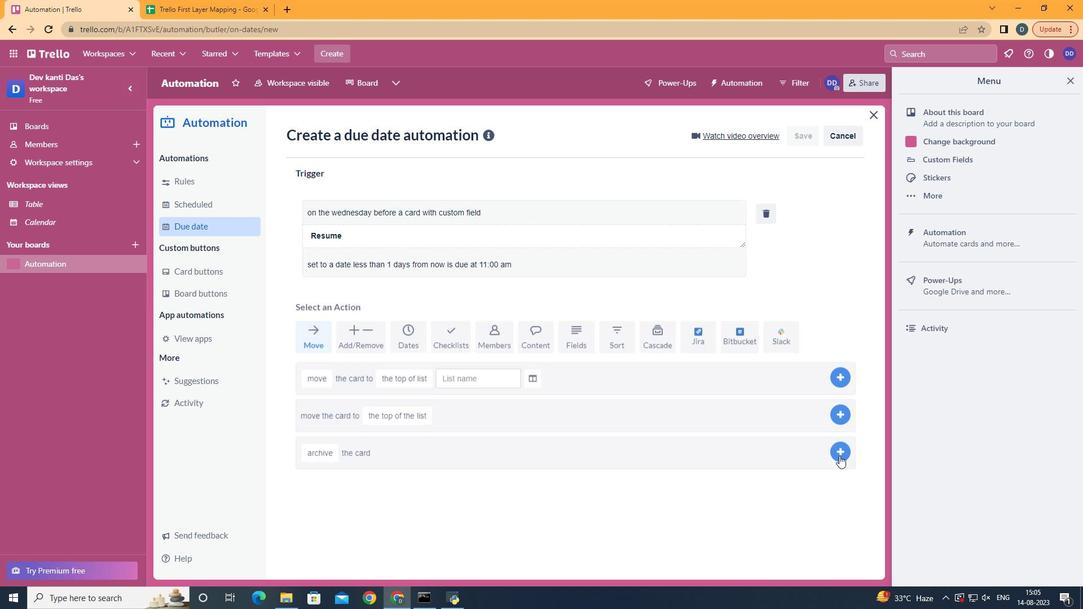 
